 Task: Change text font to comfortaa semi bold.
Action: Mouse moved to (912, 343)
Screenshot: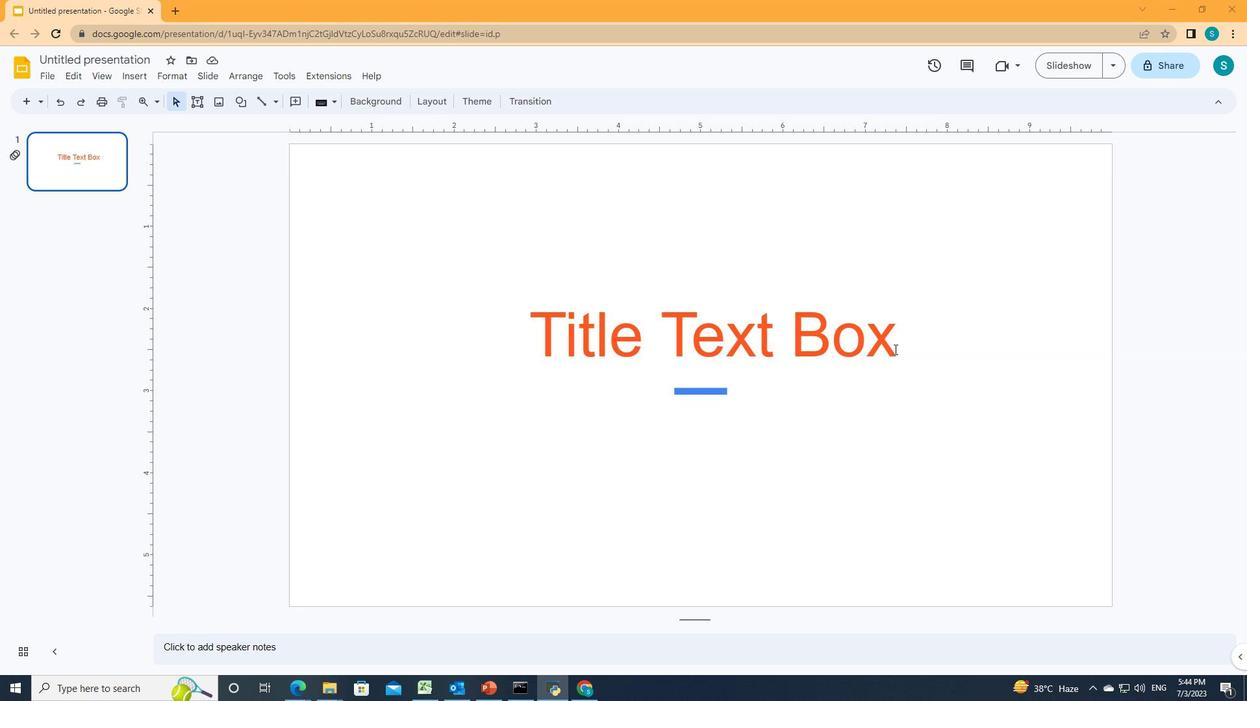 
Action: Mouse pressed left at (912, 343)
Screenshot: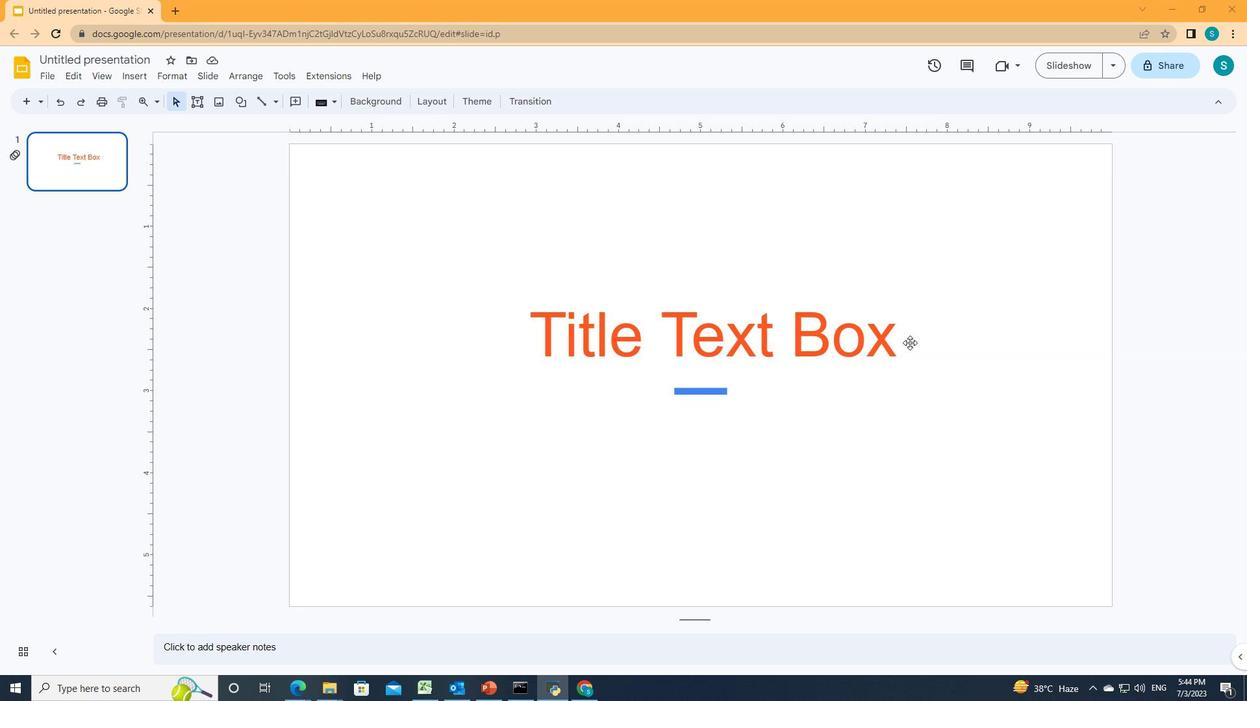 
Action: Mouse moved to (913, 343)
Screenshot: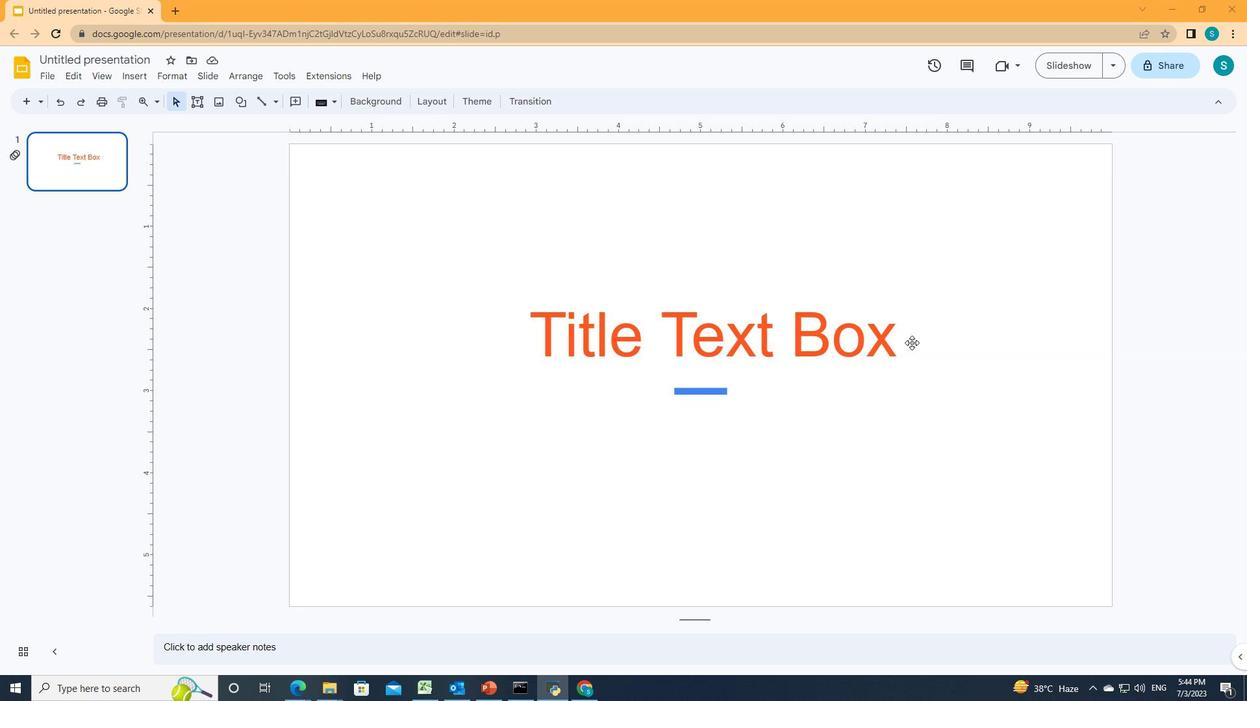 
Action: Mouse pressed left at (913, 343)
Screenshot: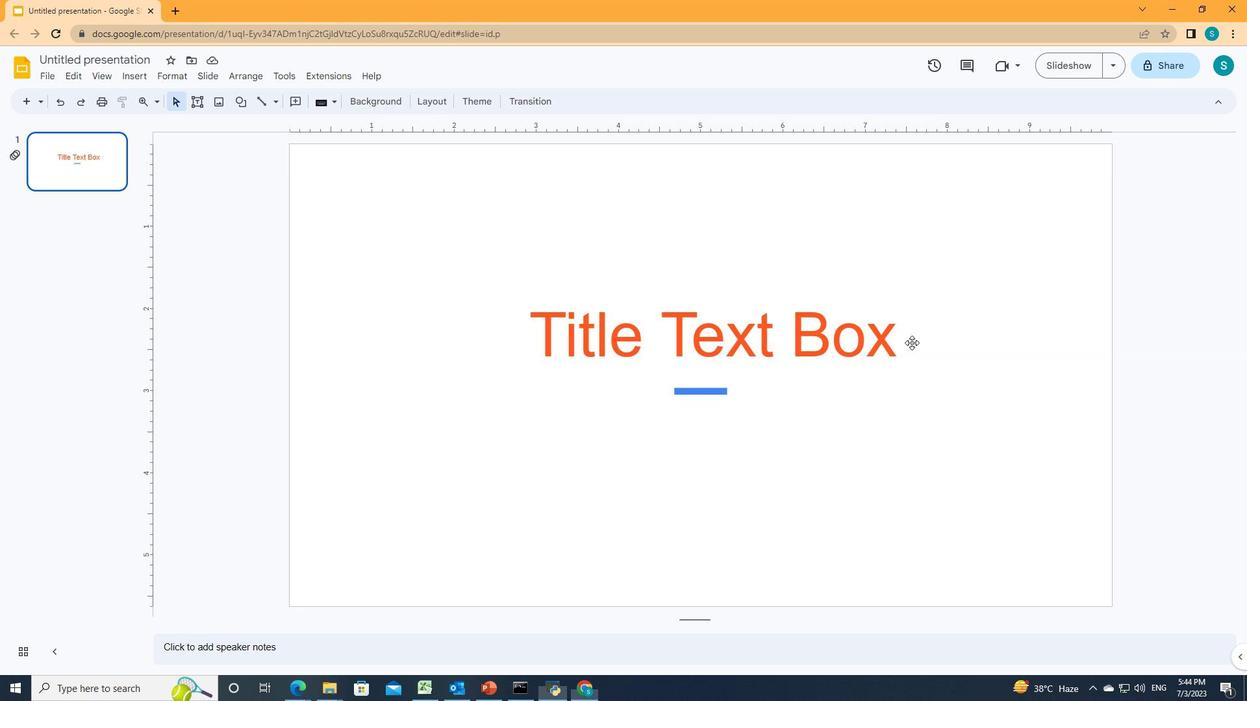 
Action: Mouse pressed left at (913, 343)
Screenshot: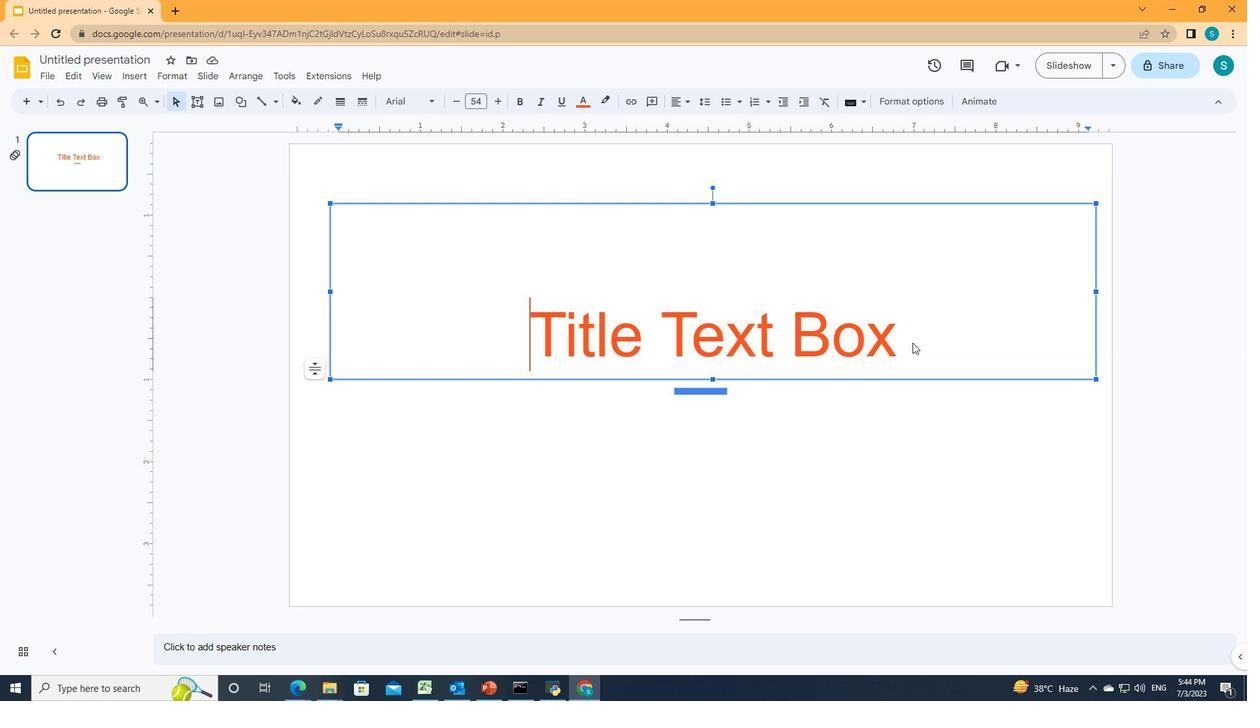 
Action: Mouse moved to (432, 100)
Screenshot: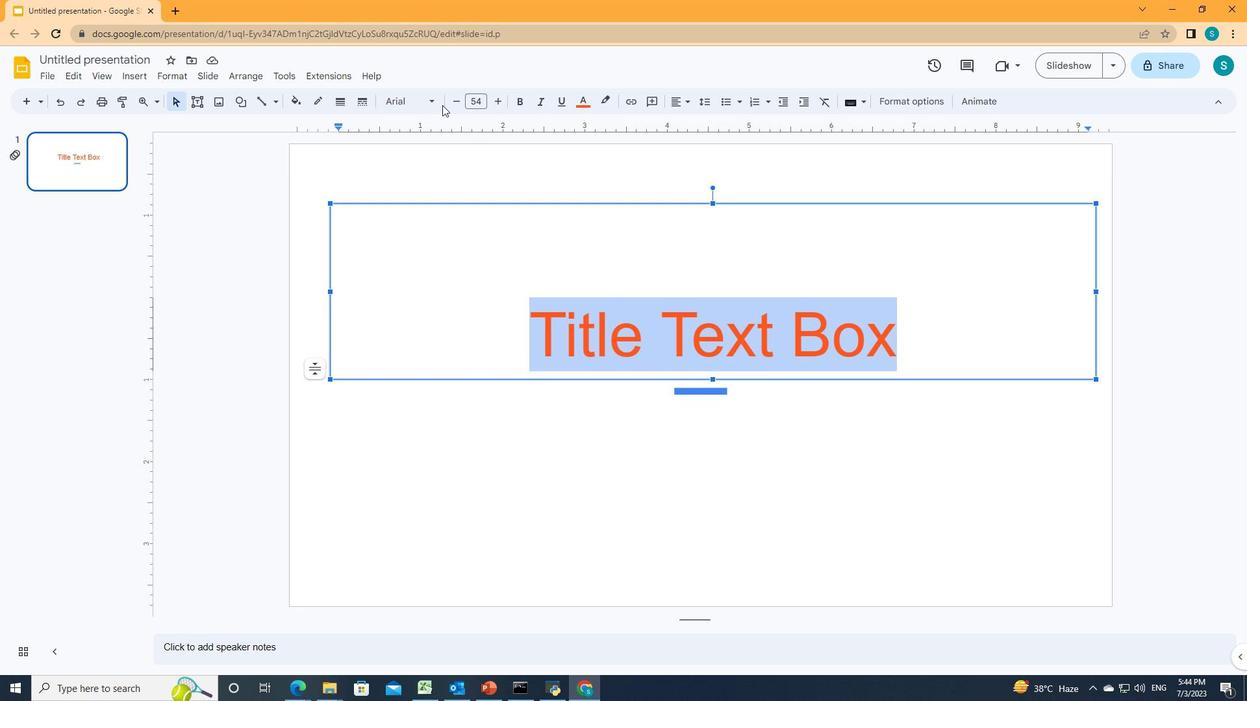 
Action: Mouse pressed left at (432, 100)
Screenshot: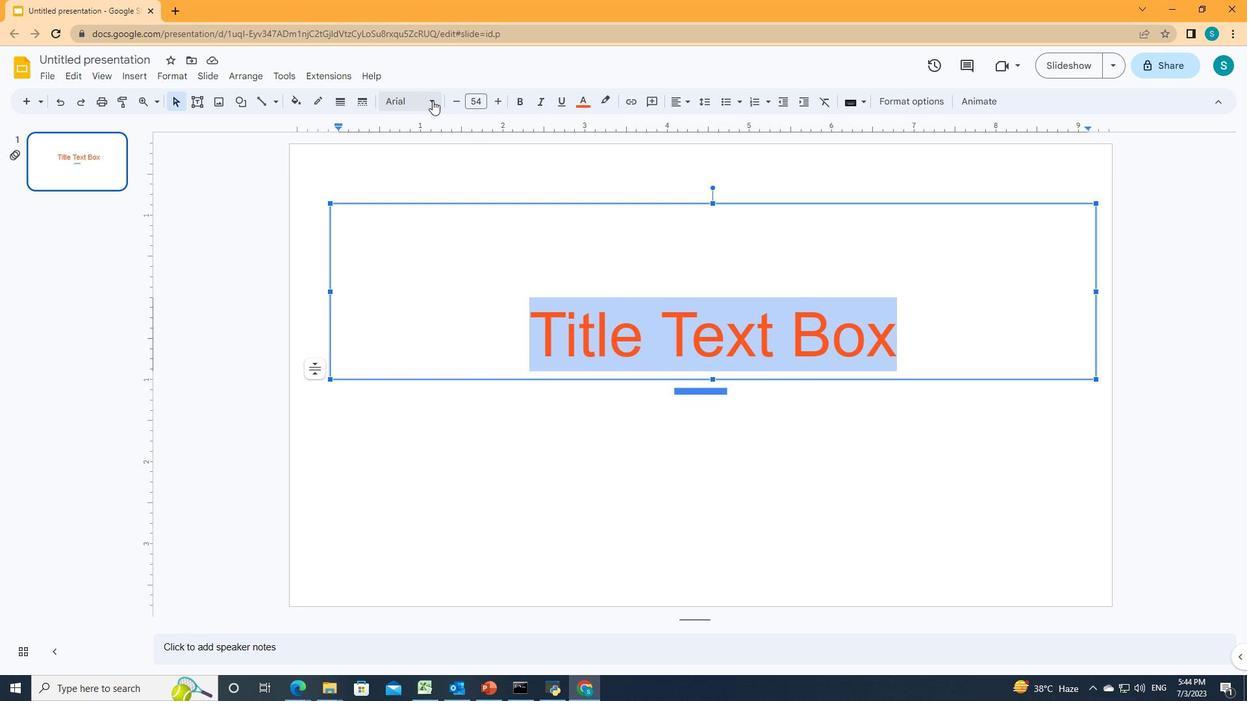 
Action: Mouse moved to (556, 555)
Screenshot: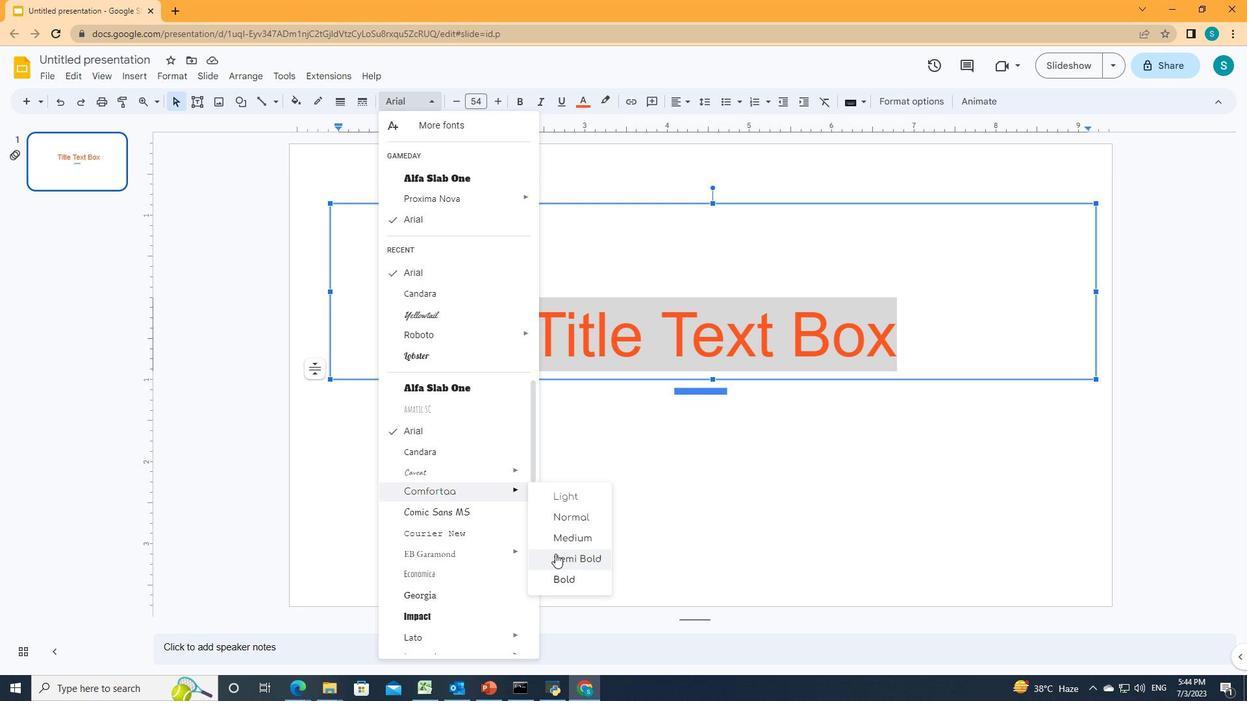 
Action: Mouse pressed left at (556, 555)
Screenshot: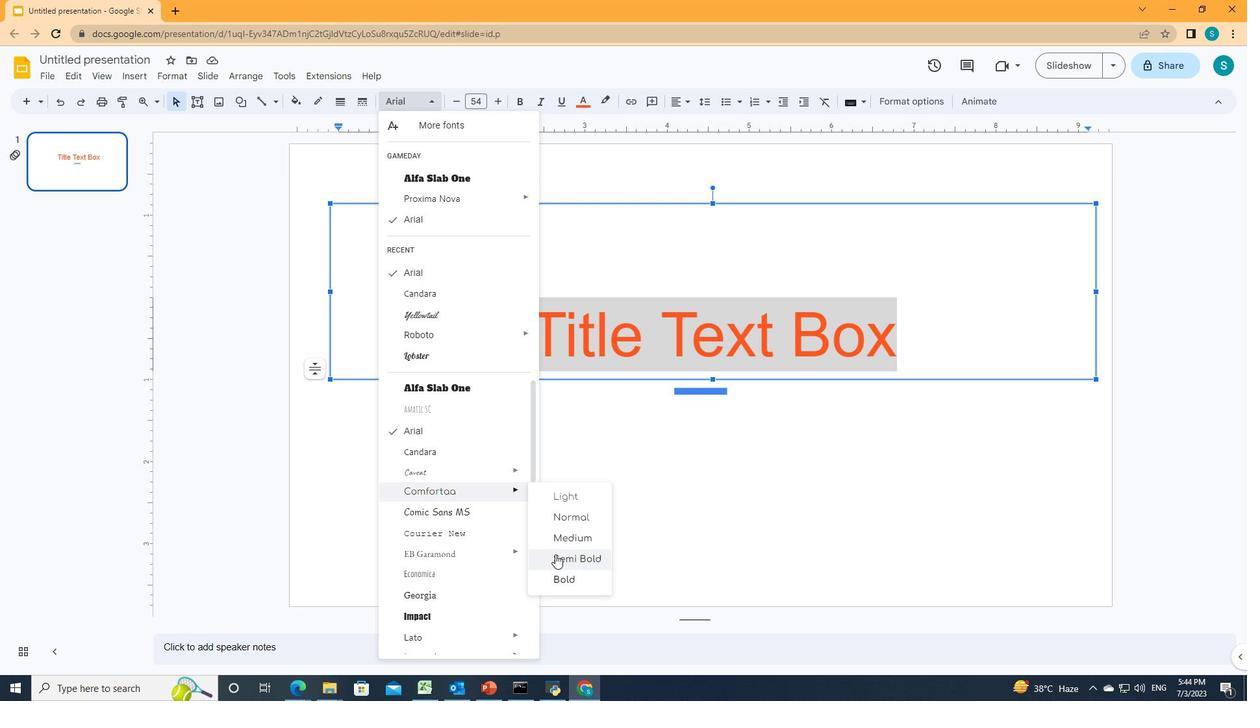 
